 Task: Add mailaustralia7@gmail.com as Team Member of Scrum Project Project0000000007 in Jira. Add carxxstreet791@gmail.com as Team Member of Scrum Project Project0000000007 in Jira. Add prateek.ku2001@gmail.com as Team Member of Scrum Project Project0000000008 in Jira. Add nikrathi889@gmail.com as Team Member of Scrum Project Project0000000008 in Jira. Assign mailaustralia7@gmail.com as Project Lead of Scrum Project Project0000000007 in Jira
Action: Mouse moved to (447, 258)
Screenshot: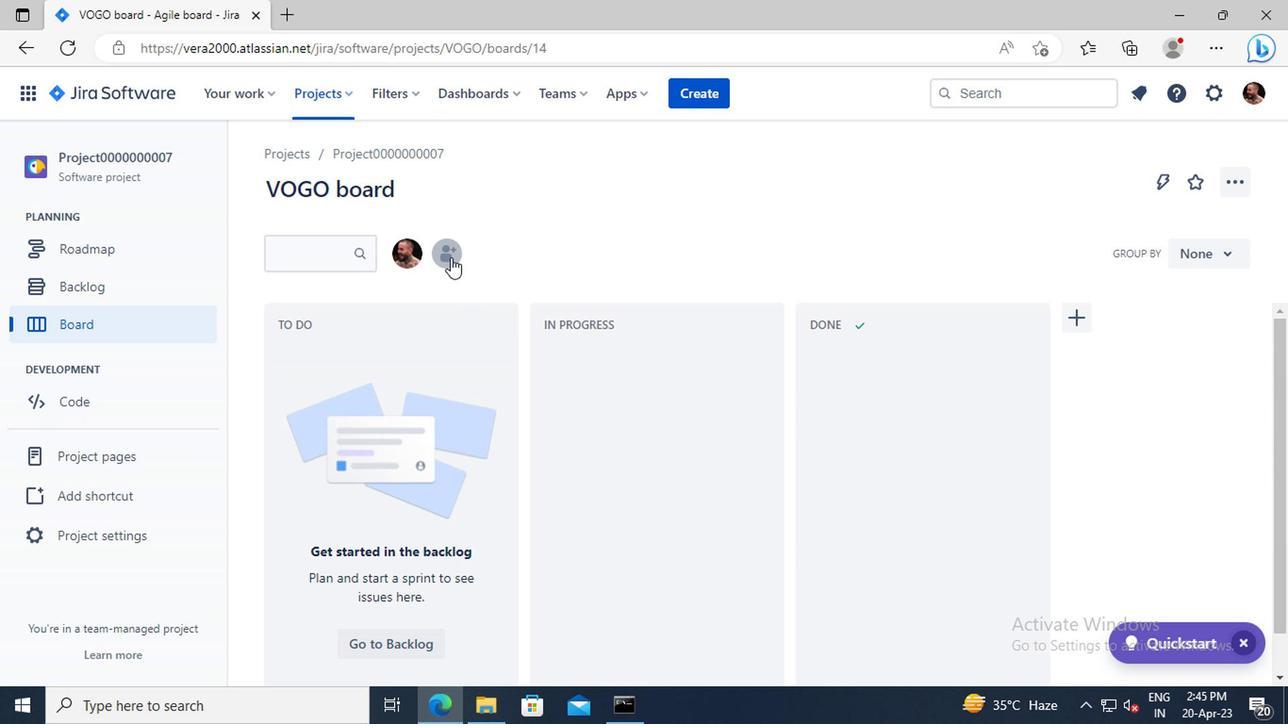 
Action: Mouse pressed left at (447, 258)
Screenshot: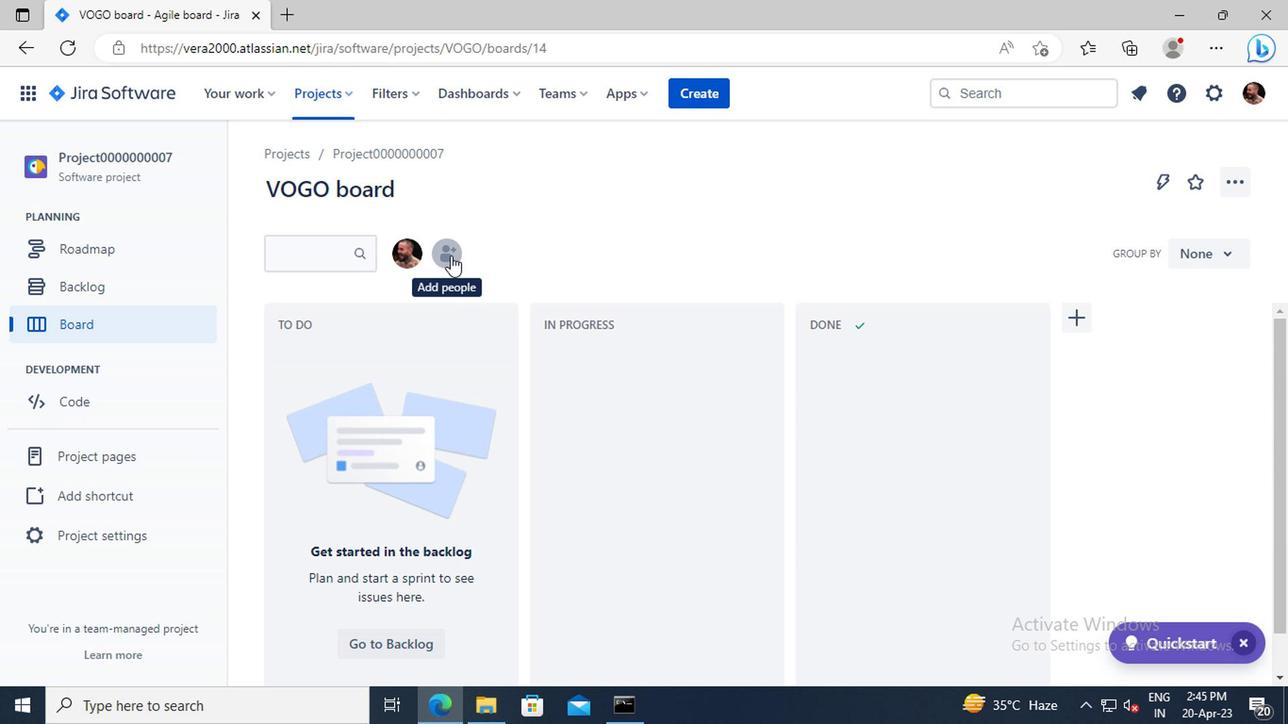 
Action: Mouse moved to (539, 216)
Screenshot: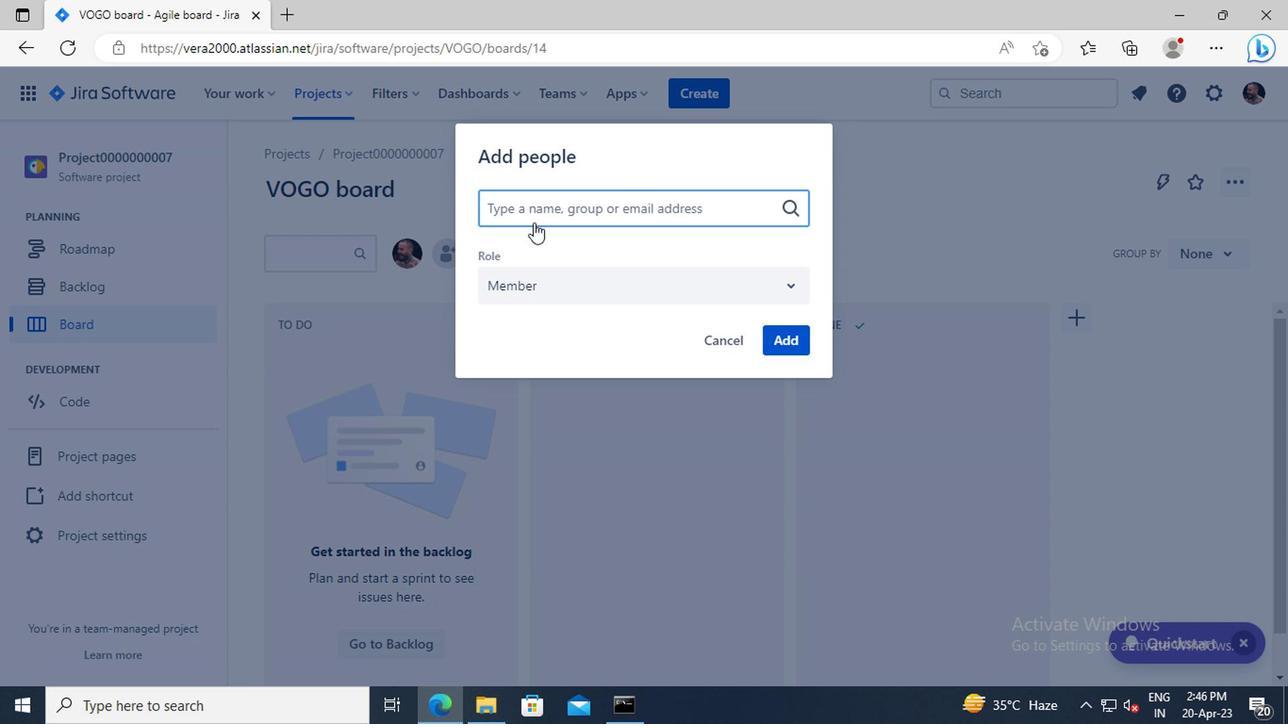 
Action: Mouse pressed left at (539, 216)
Screenshot: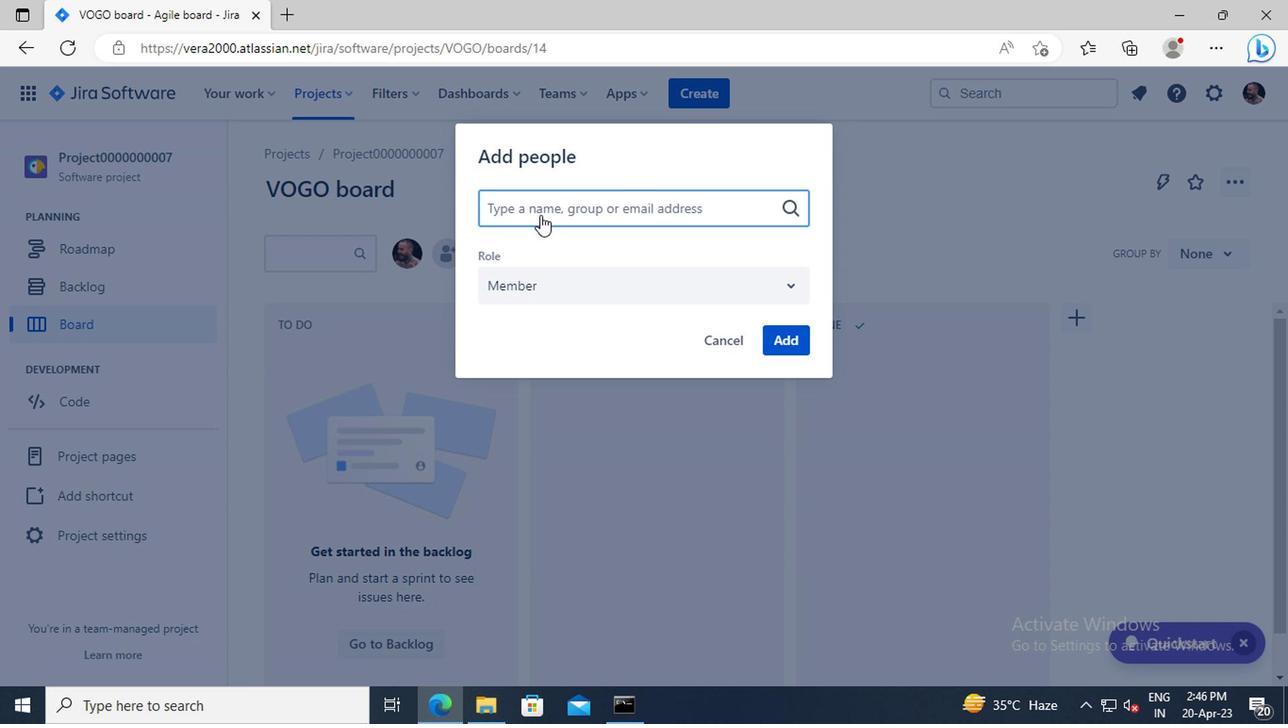 
Action: Key pressed m
Screenshot: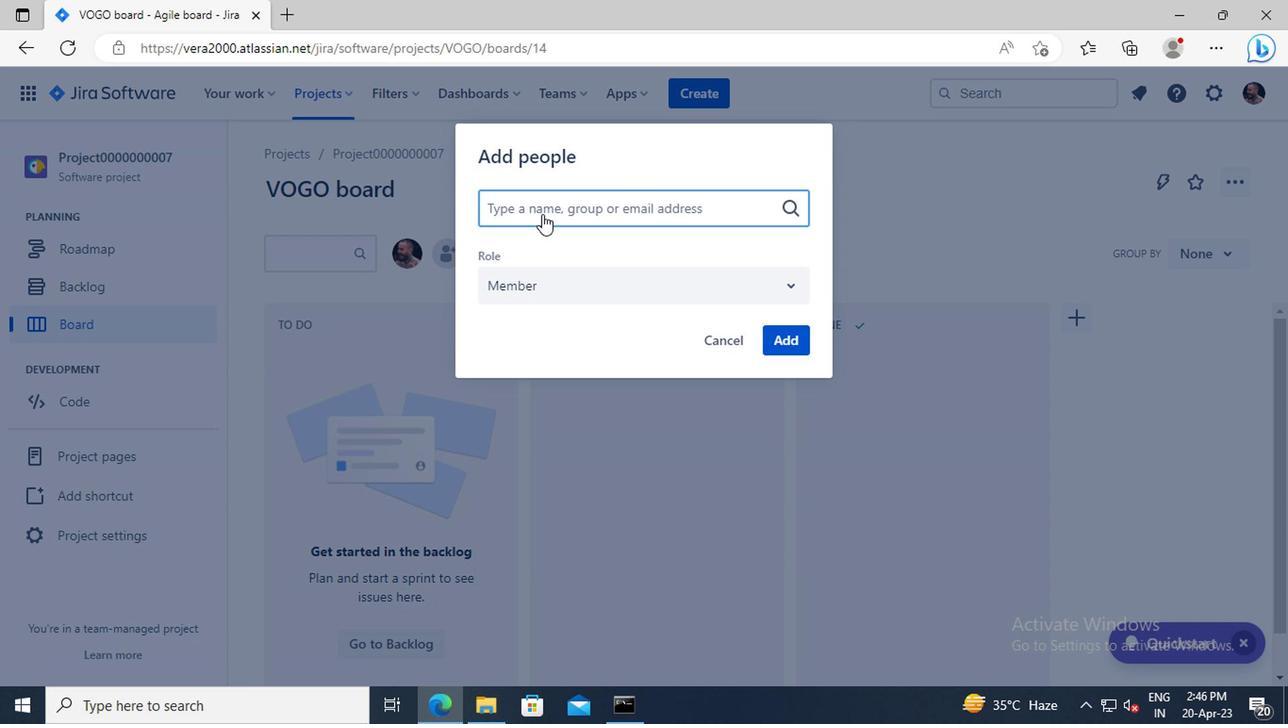 
Action: Mouse moved to (537, 215)
Screenshot: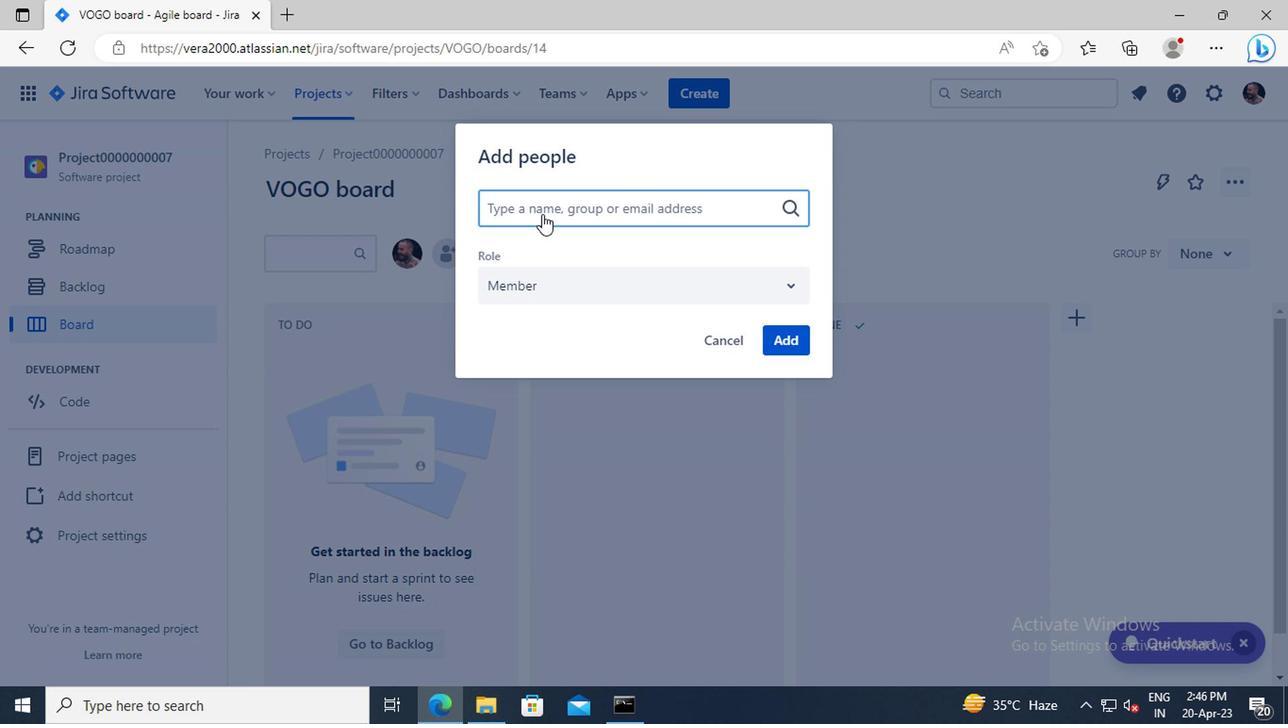 
Action: Key pressed ailaustralia7<Key.shift>@GMAIL.COM<Key.enter>CARXXSTREET791<Key.shift>@GMAIL.COM<Key.enter>
Screenshot: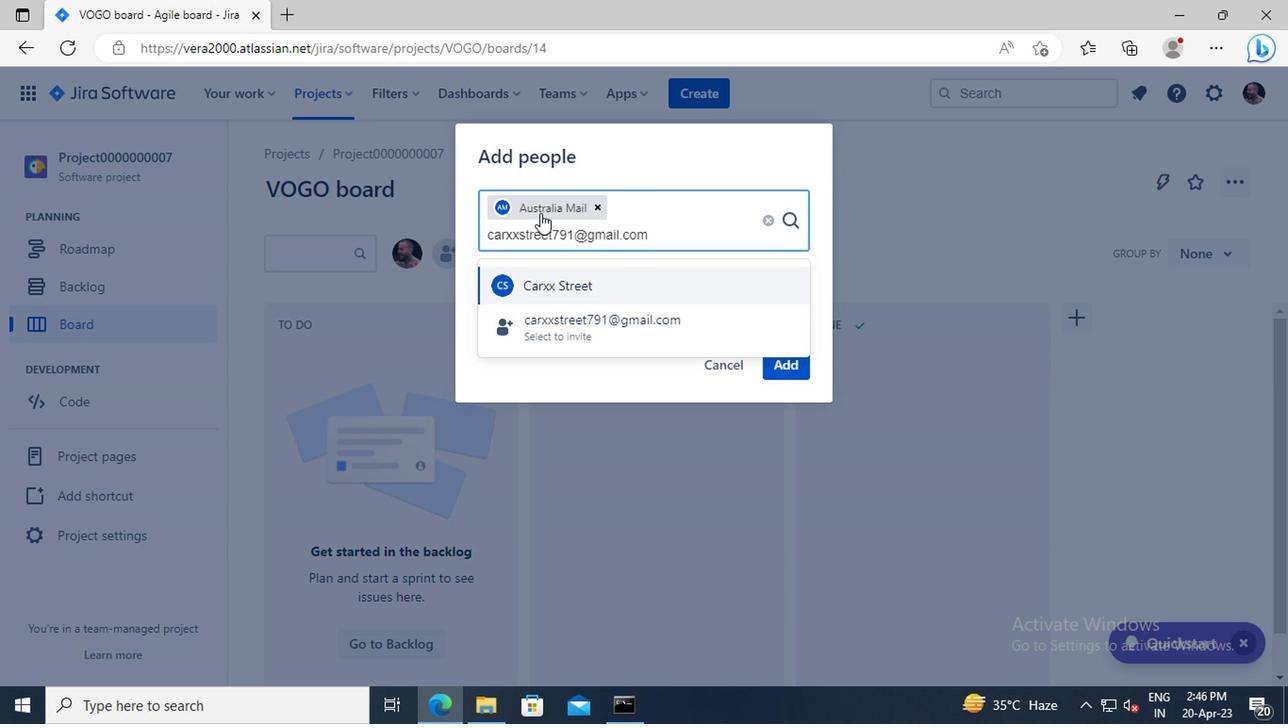
Action: Mouse moved to (791, 368)
Screenshot: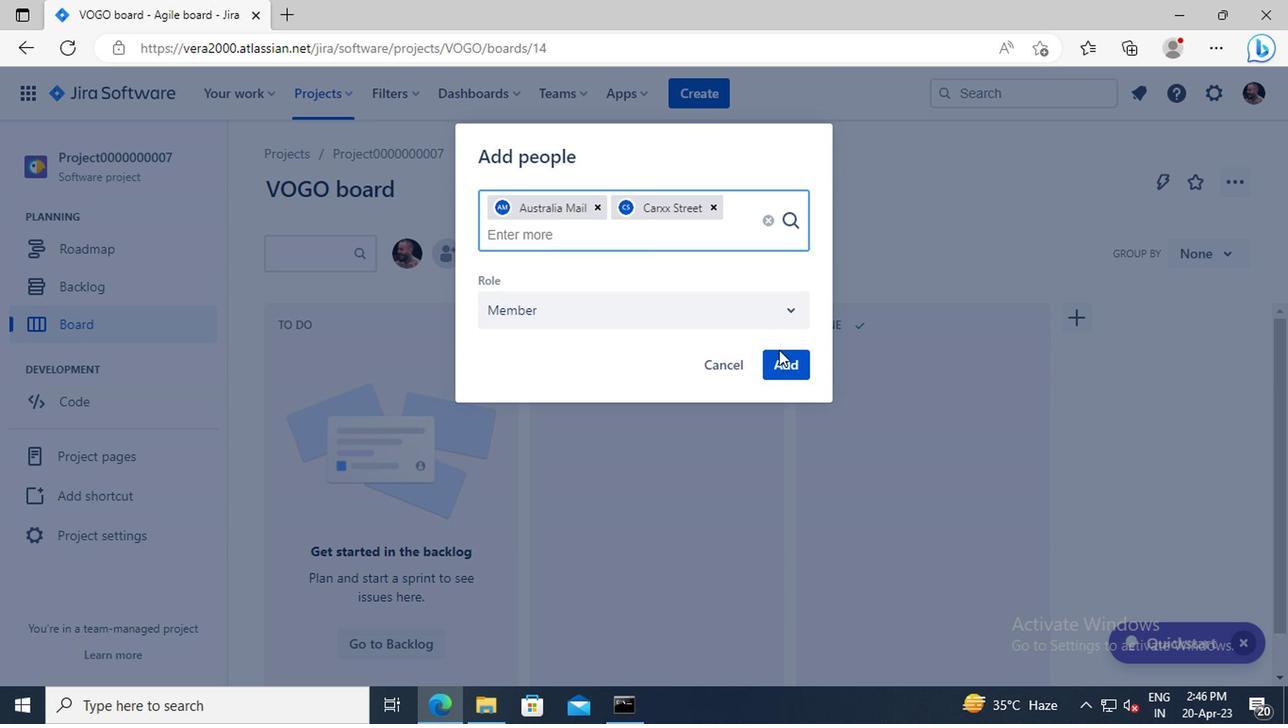 
Action: Mouse pressed left at (791, 368)
Screenshot: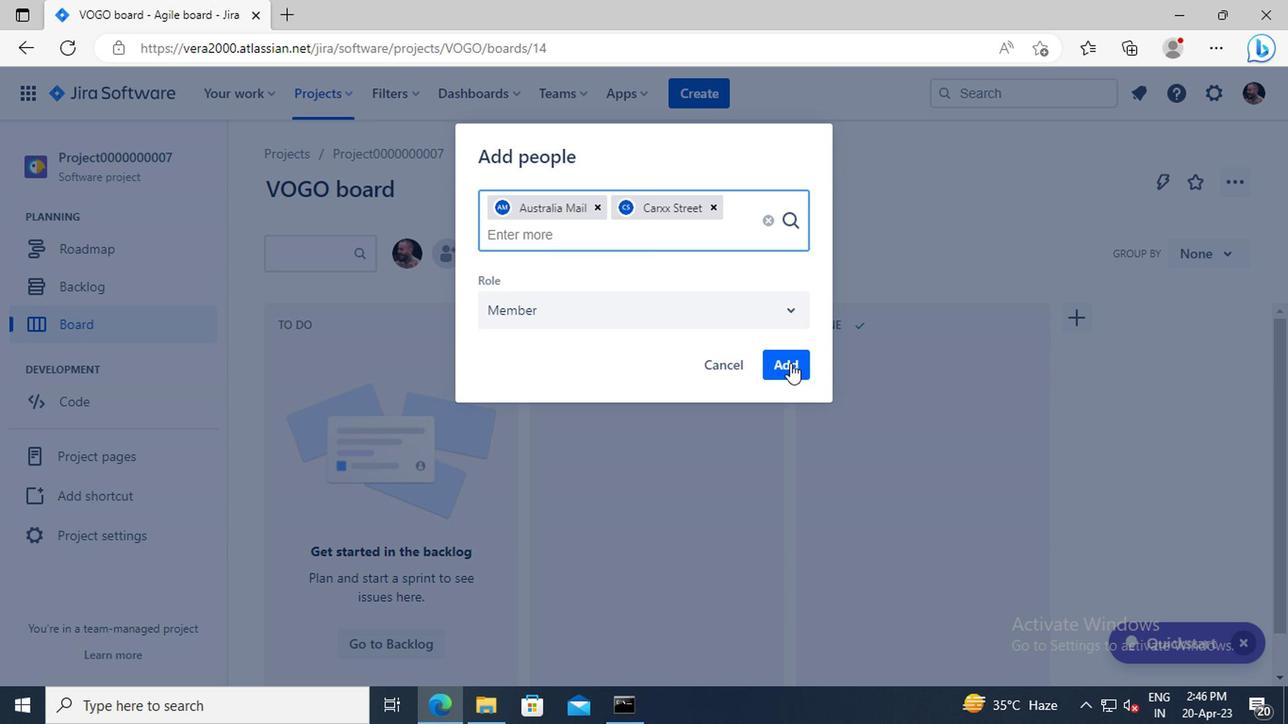 
Action: Mouse moved to (338, 101)
Screenshot: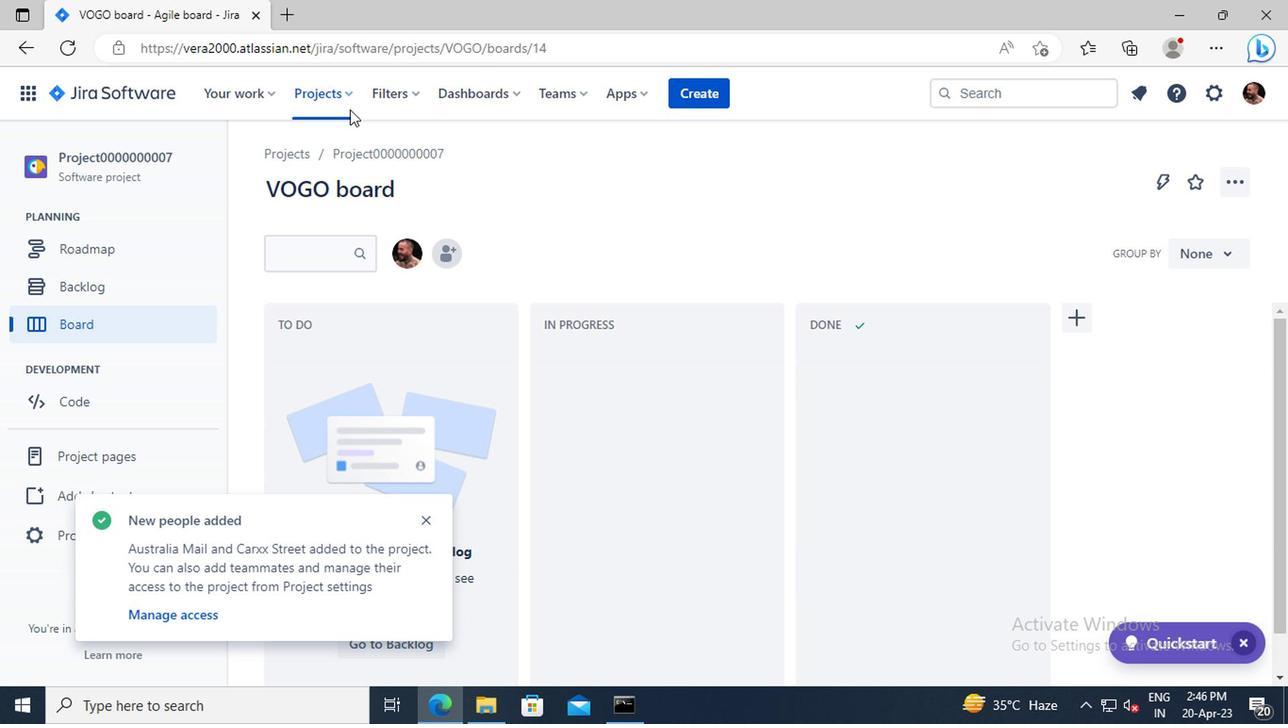 
Action: Mouse pressed left at (338, 101)
Screenshot: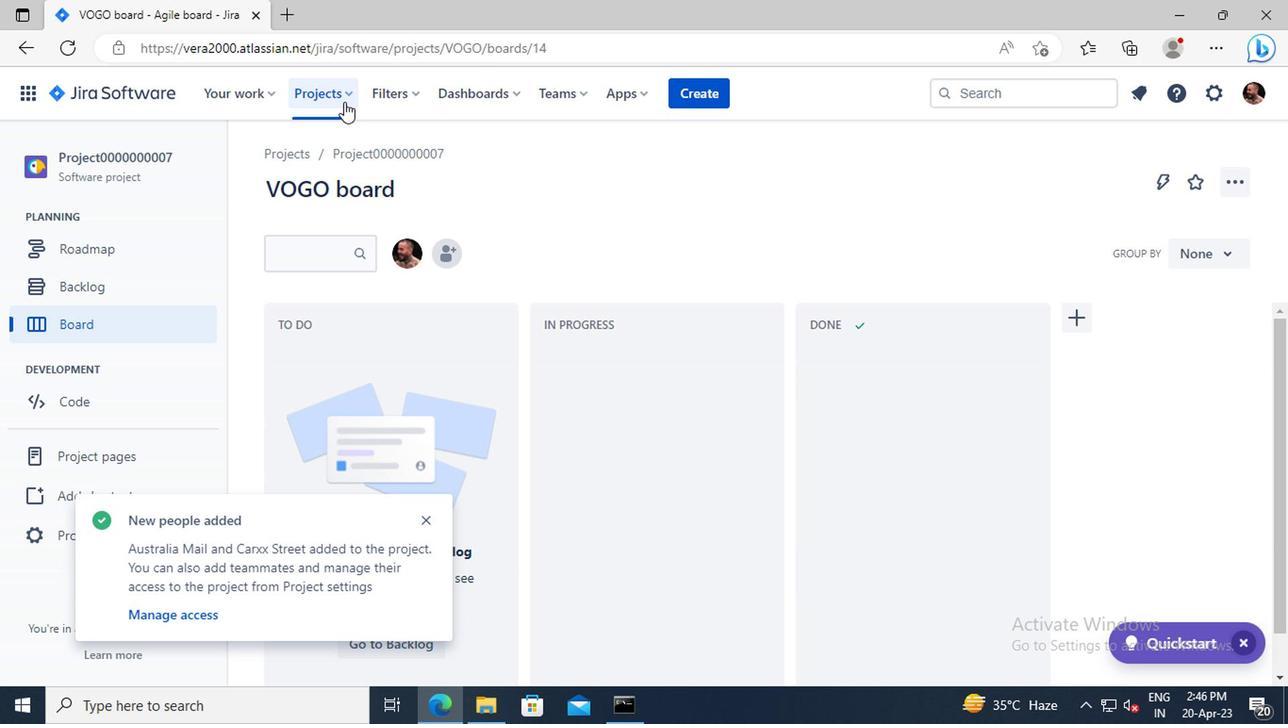 
Action: Mouse moved to (399, 229)
Screenshot: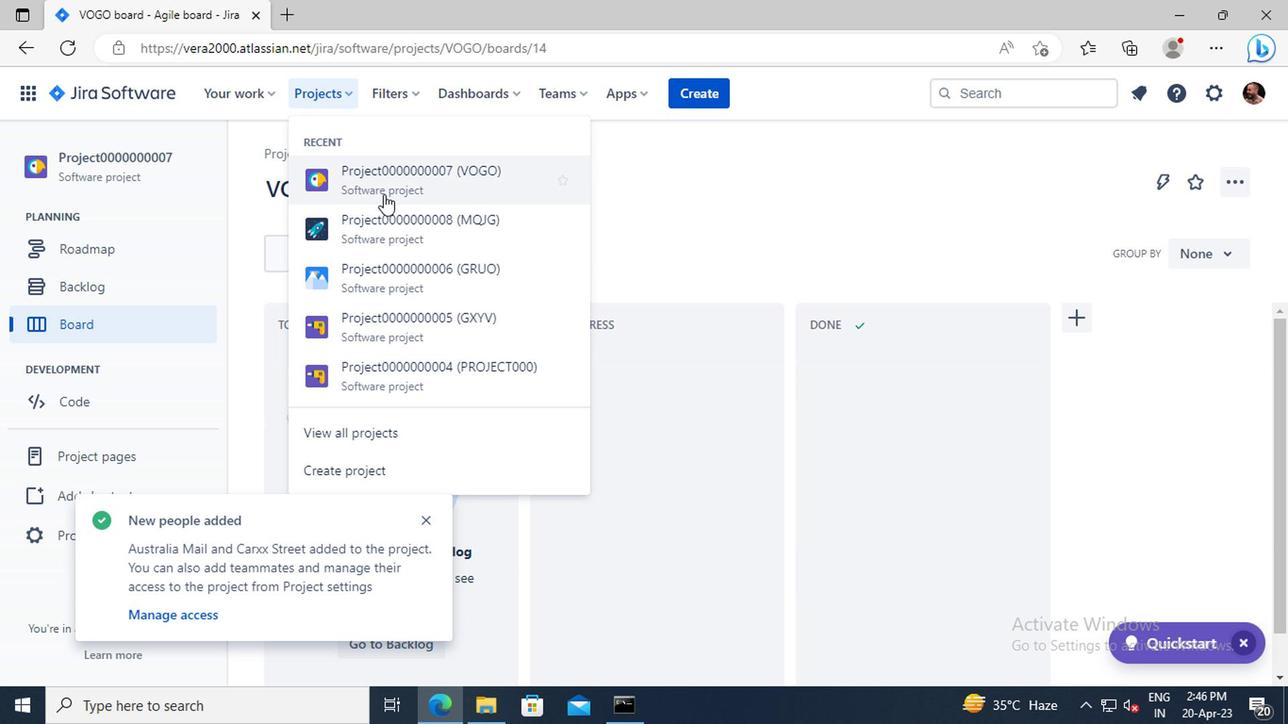 
Action: Mouse pressed left at (399, 229)
Screenshot: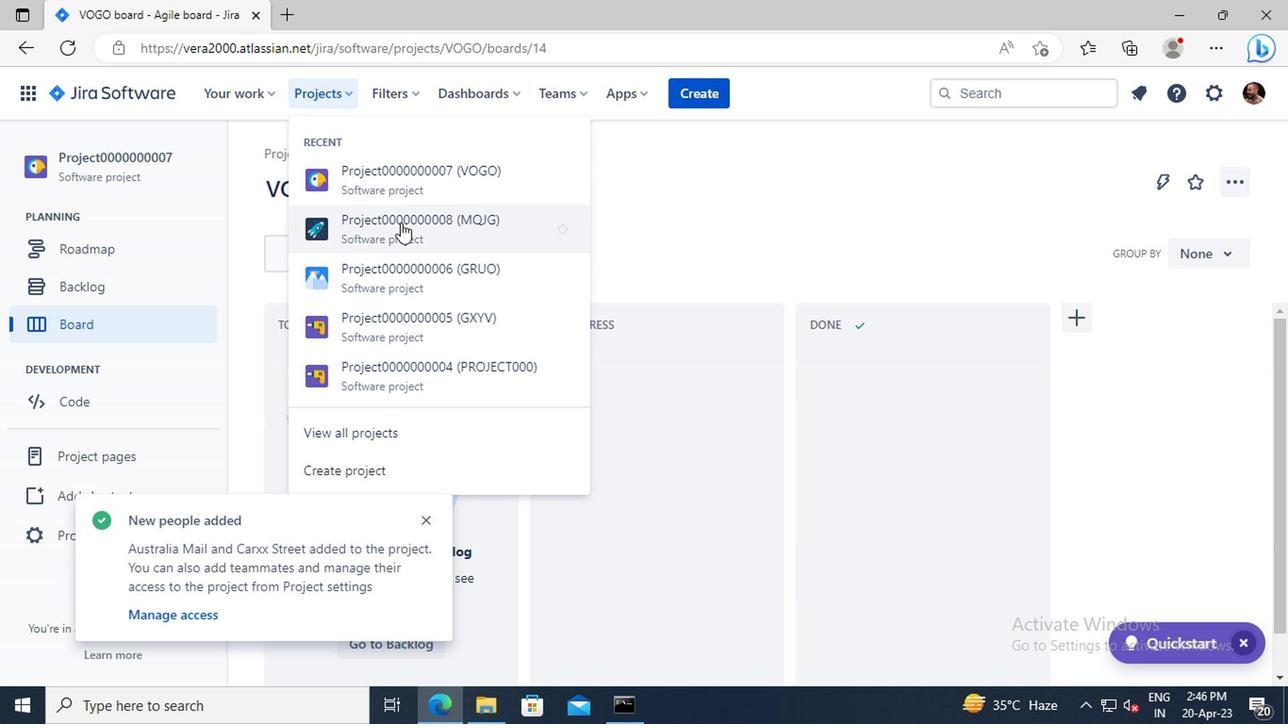 
Action: Mouse moved to (445, 256)
Screenshot: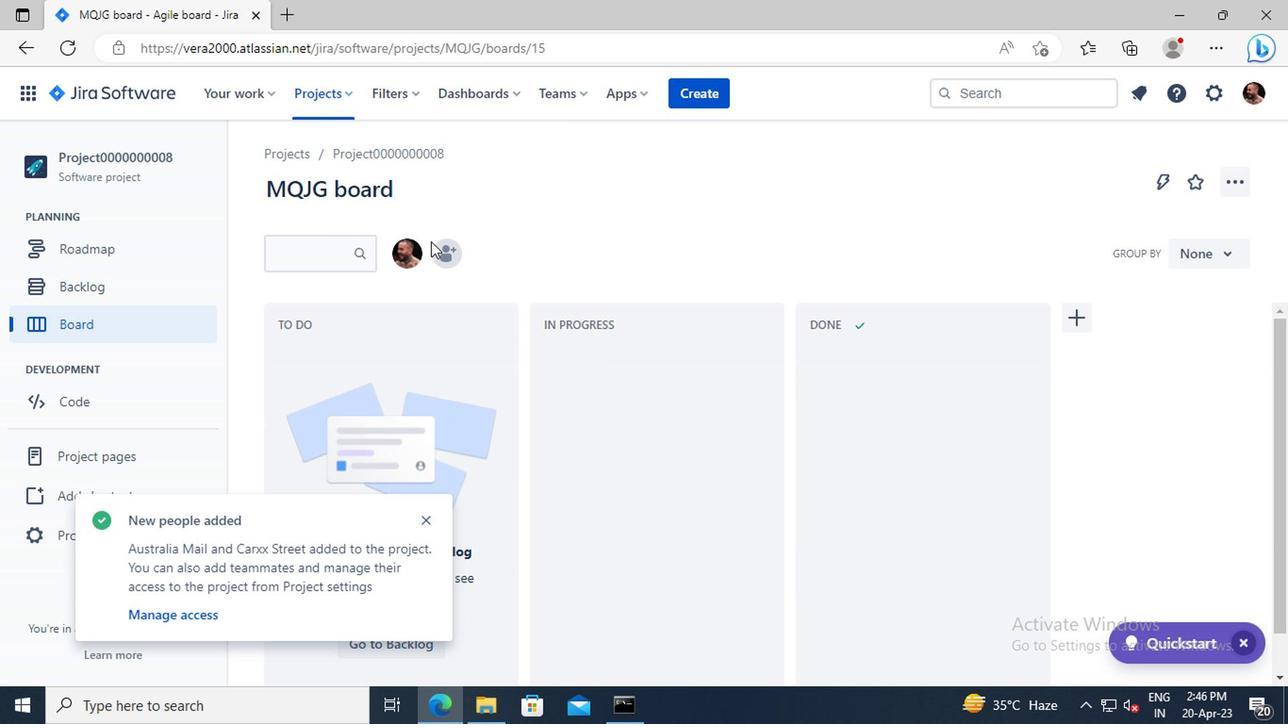
Action: Mouse pressed left at (445, 256)
Screenshot: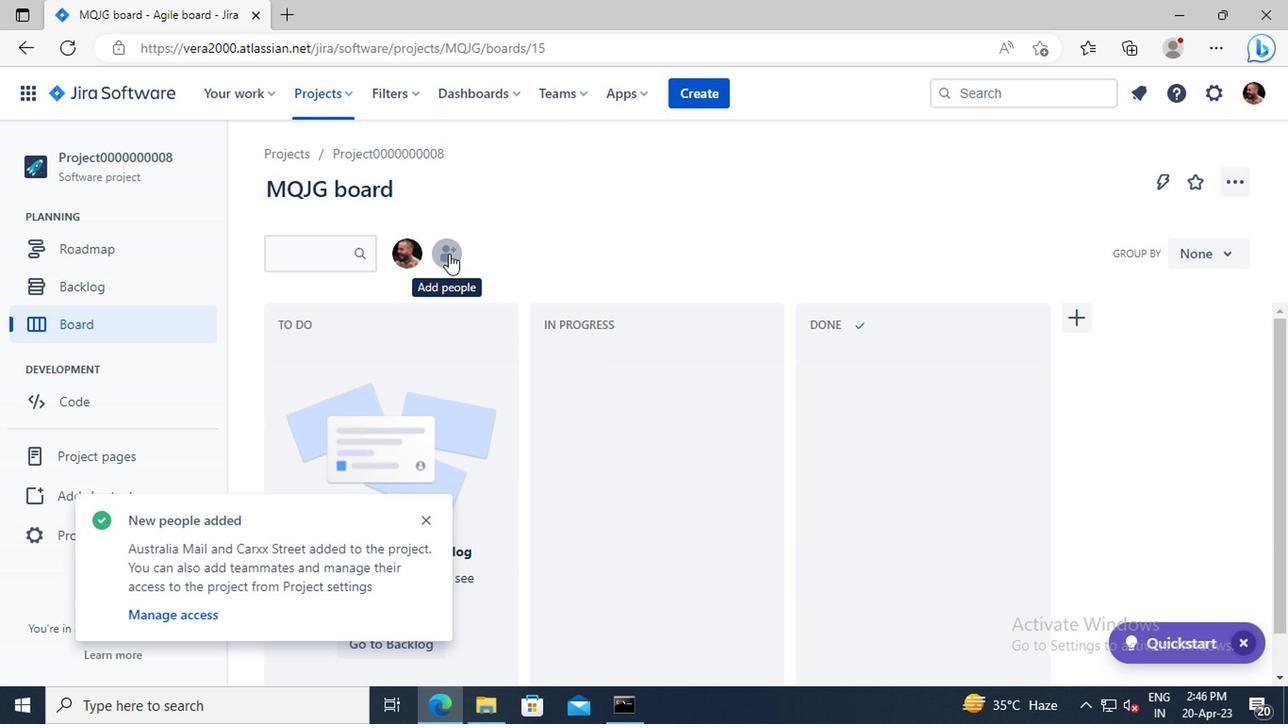
Action: Mouse moved to (509, 213)
Screenshot: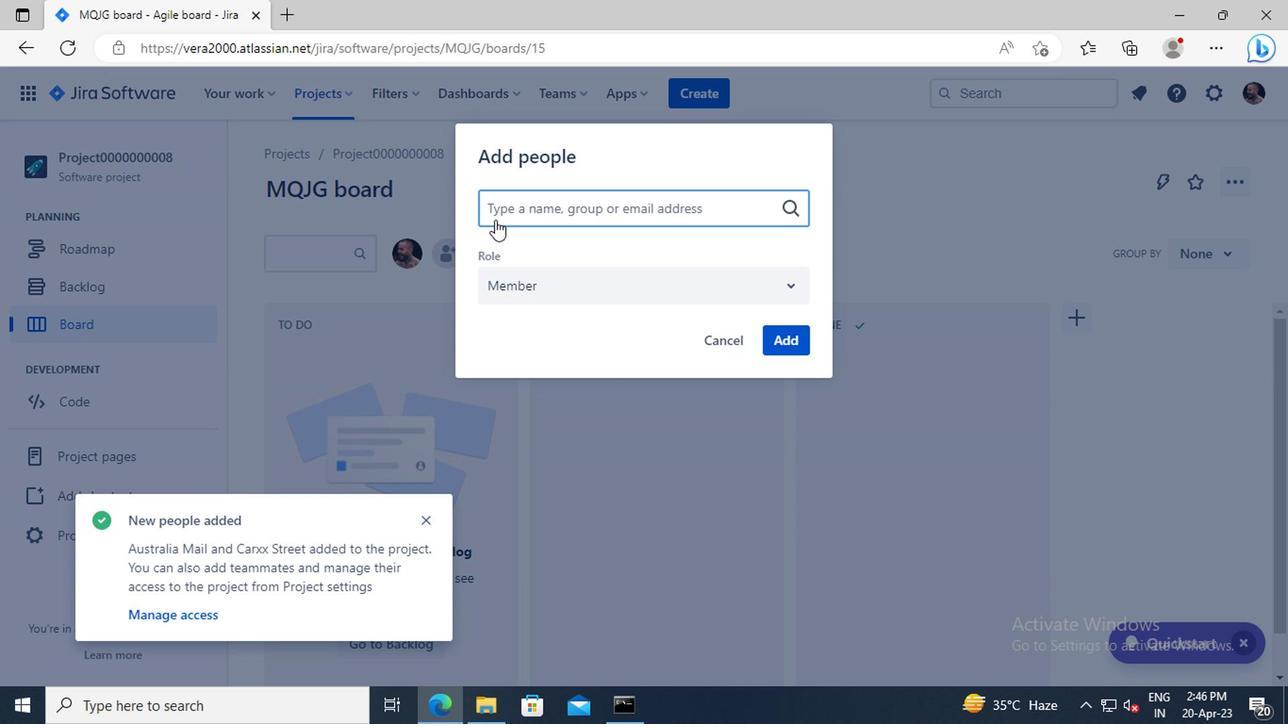 
Action: Mouse pressed left at (509, 213)
Screenshot: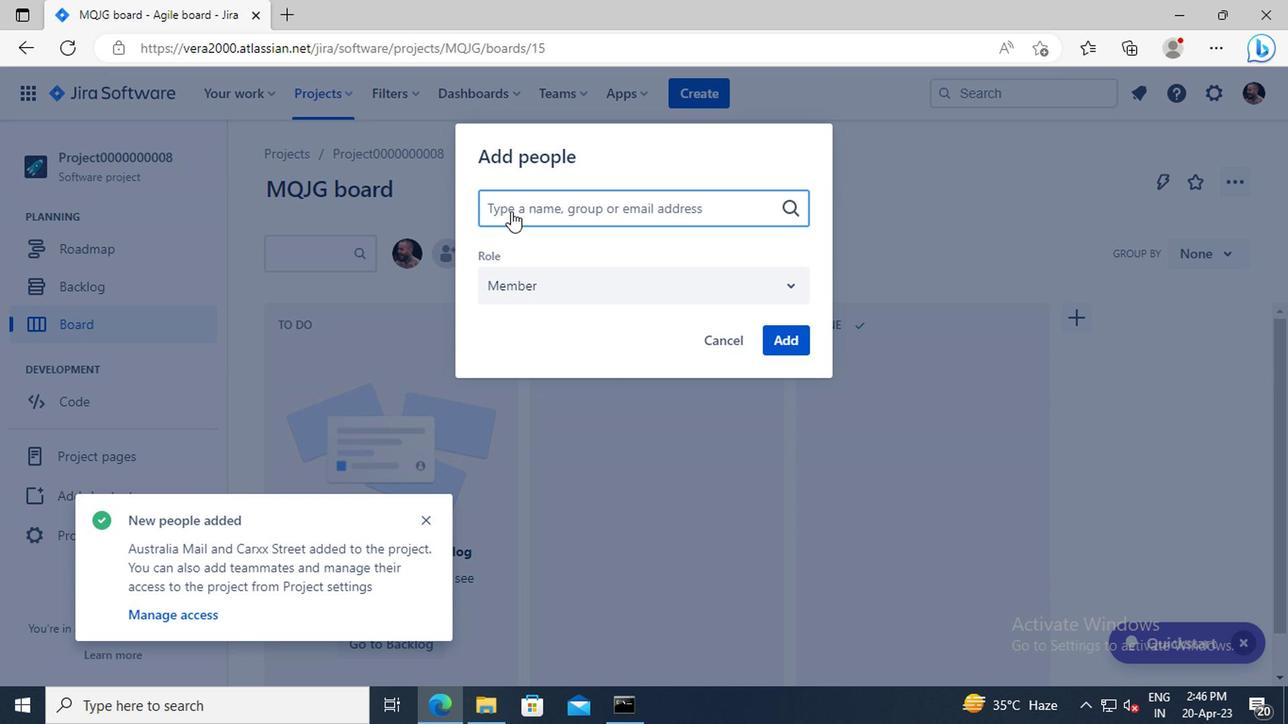 
Action: Mouse moved to (499, 219)
Screenshot: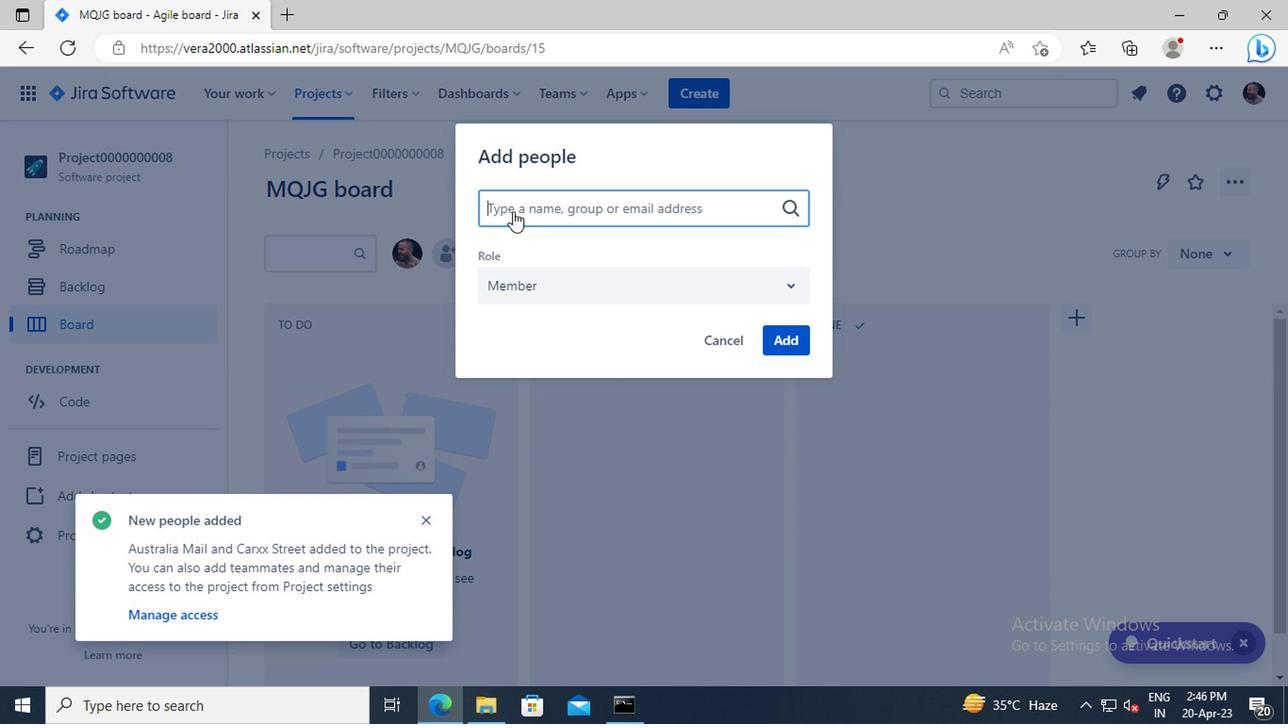 
Action: Key pressed PRATEEK.KU2001<Key.shift>@GMAIL.COM<Key.enter>NIKRATHI889<Key.shift>@GMAIL.COM<Key.enter>
Screenshot: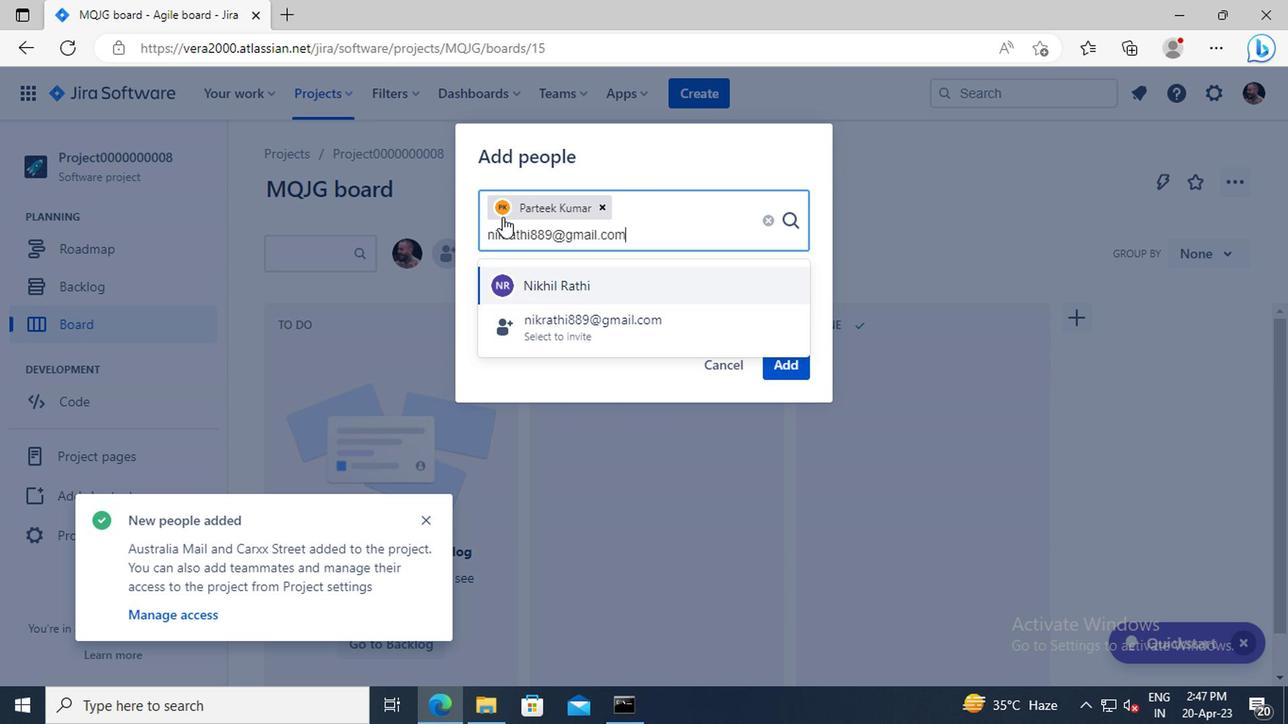 
Action: Mouse moved to (791, 365)
Screenshot: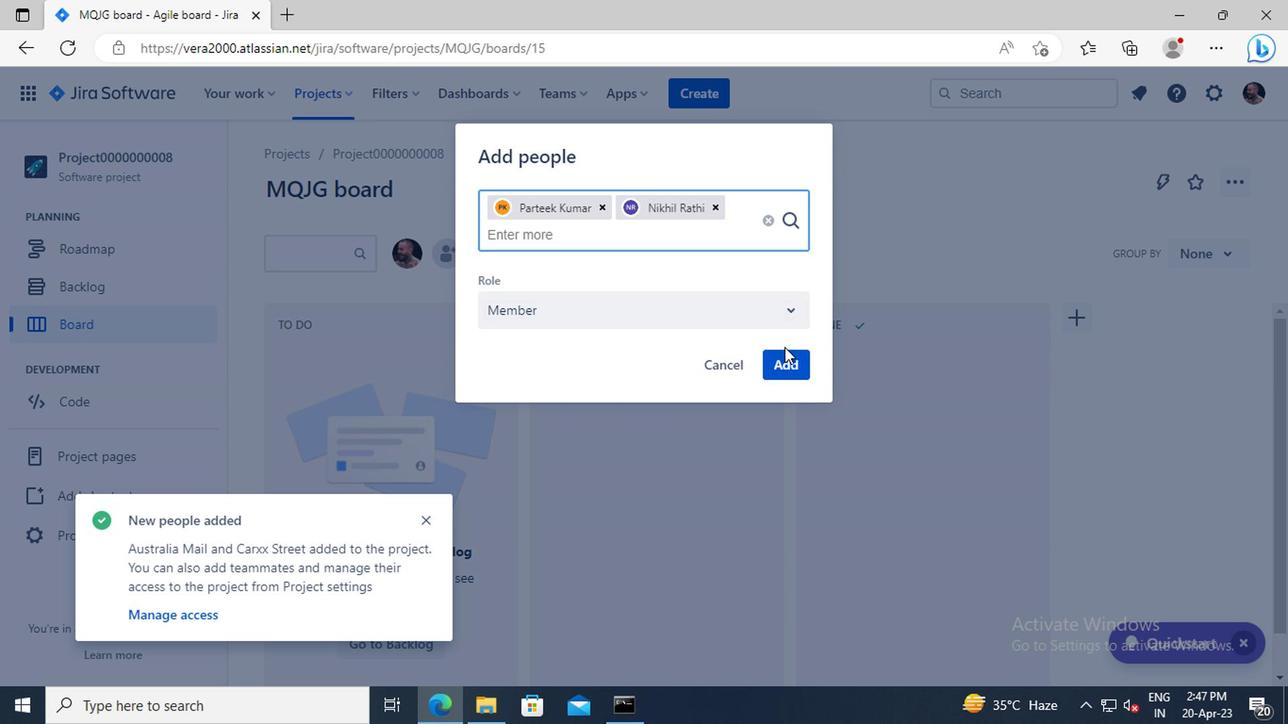 
Action: Mouse pressed left at (791, 365)
Screenshot: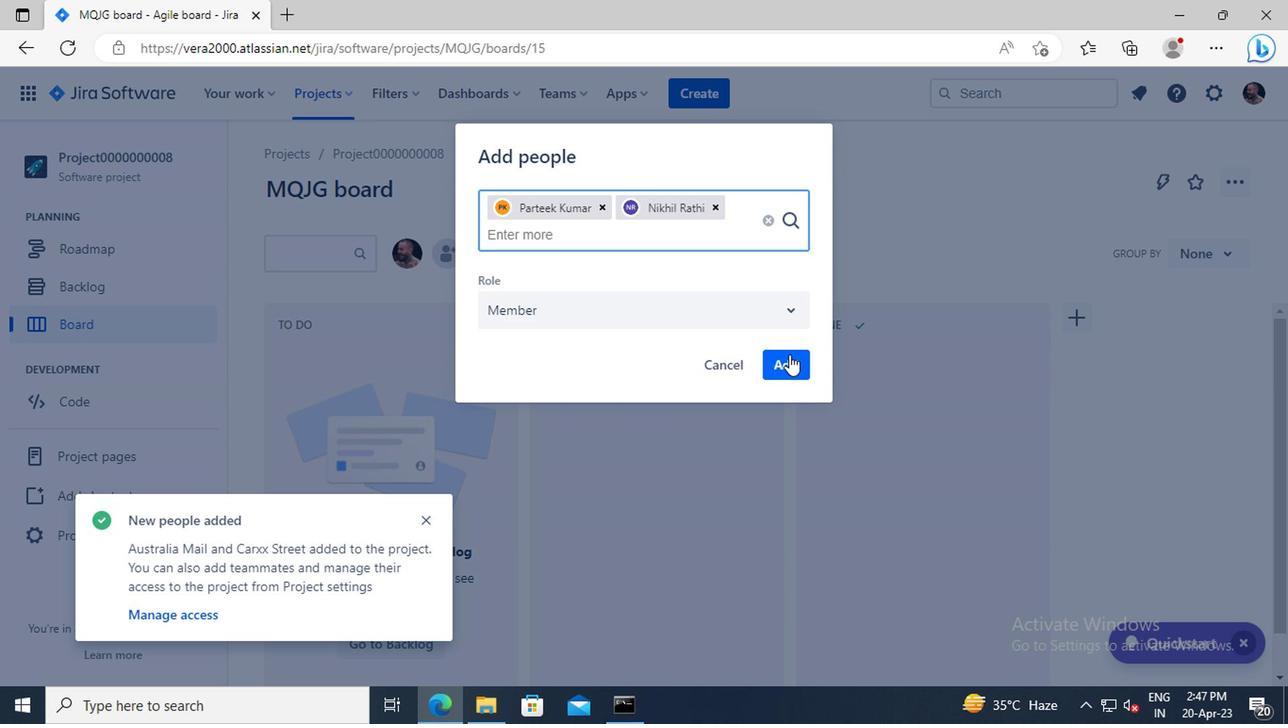 
Action: Mouse moved to (333, 95)
Screenshot: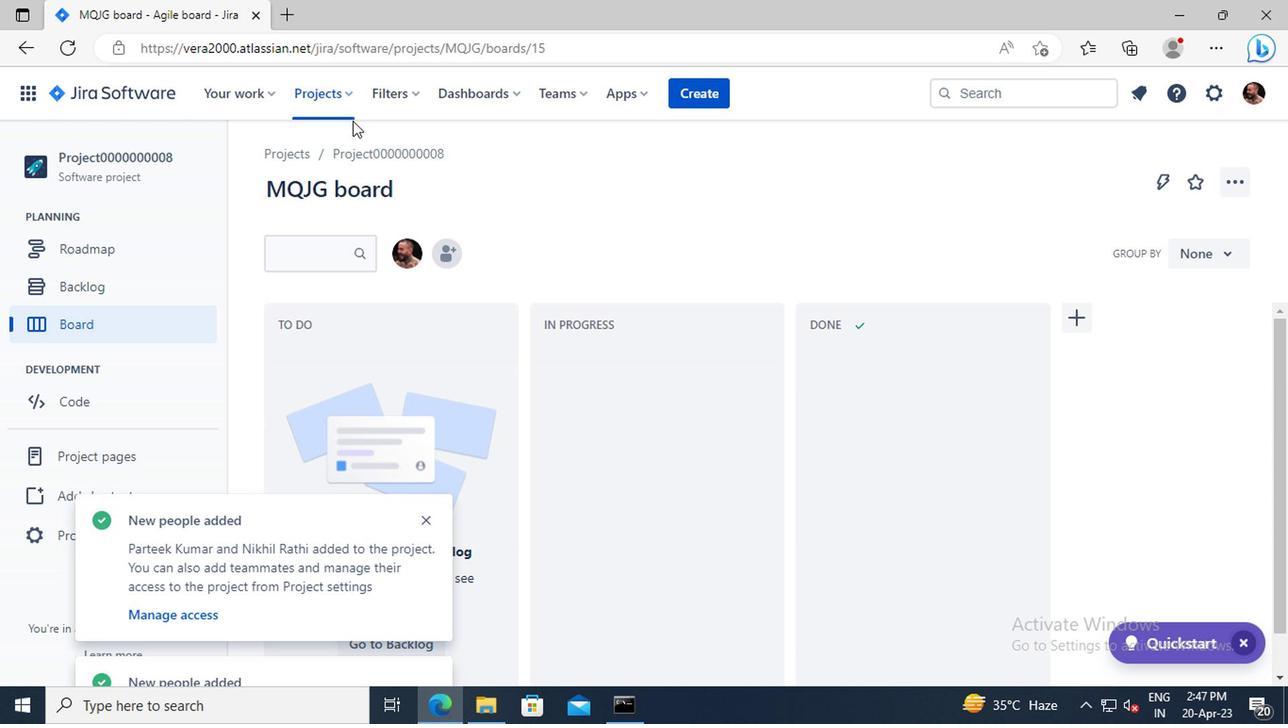 
Action: Mouse pressed left at (333, 95)
Screenshot: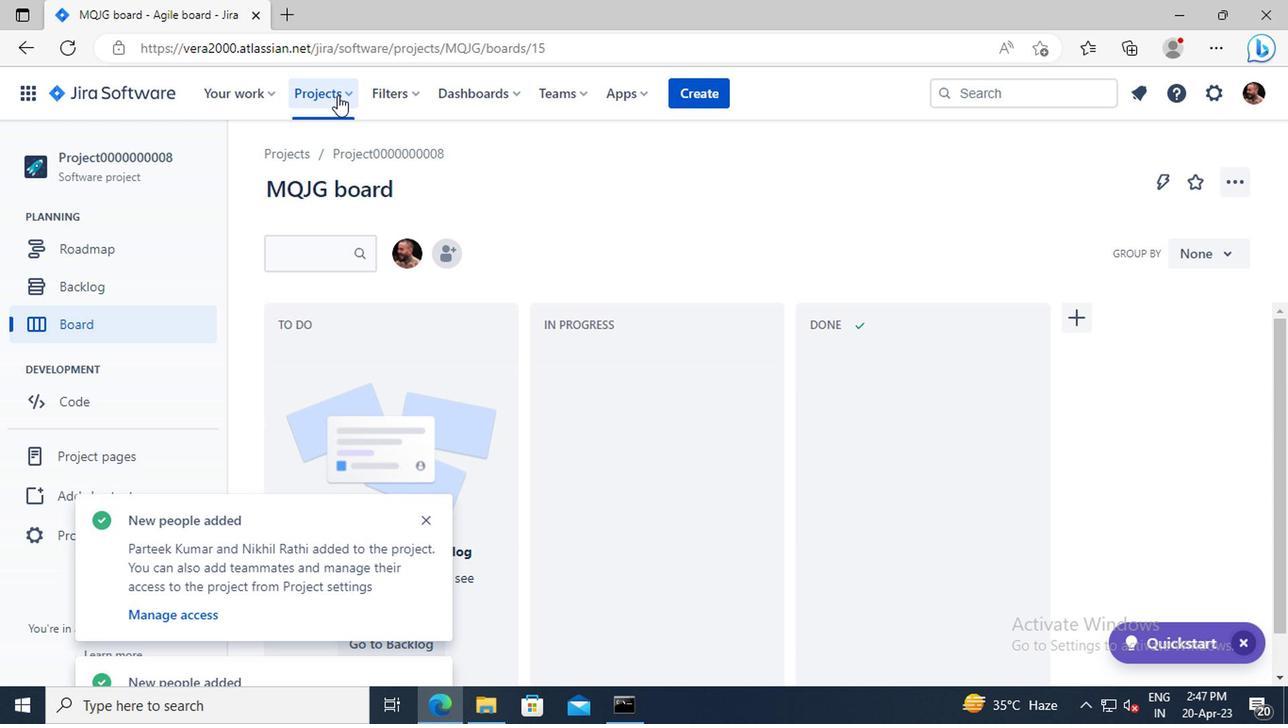 
Action: Mouse moved to (390, 218)
Screenshot: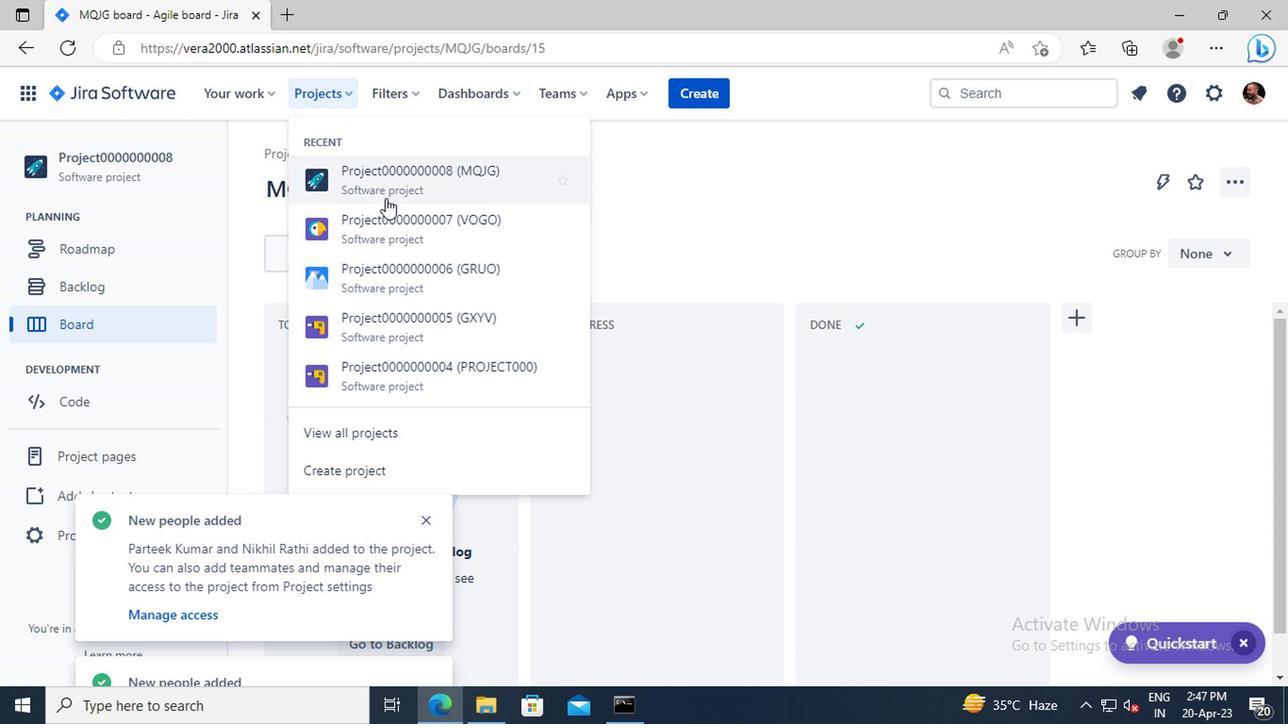 
Action: Mouse pressed left at (390, 218)
Screenshot: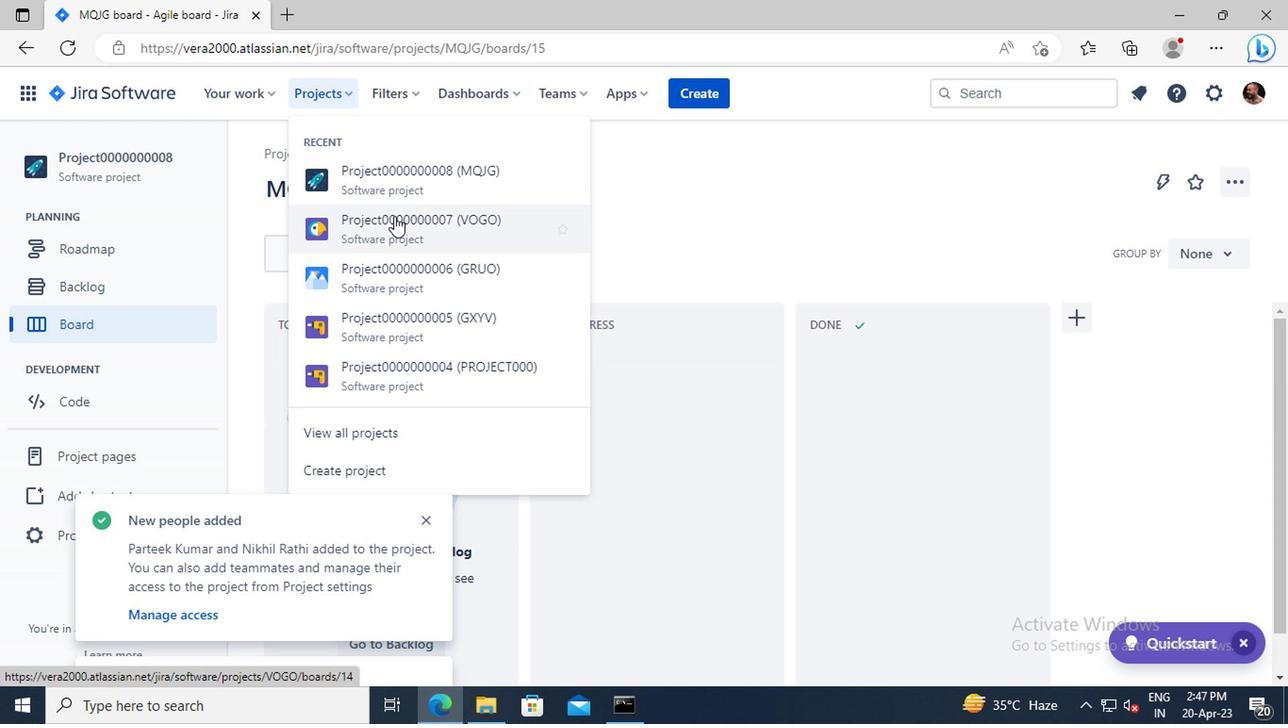 
Action: Mouse moved to (61, 532)
Screenshot: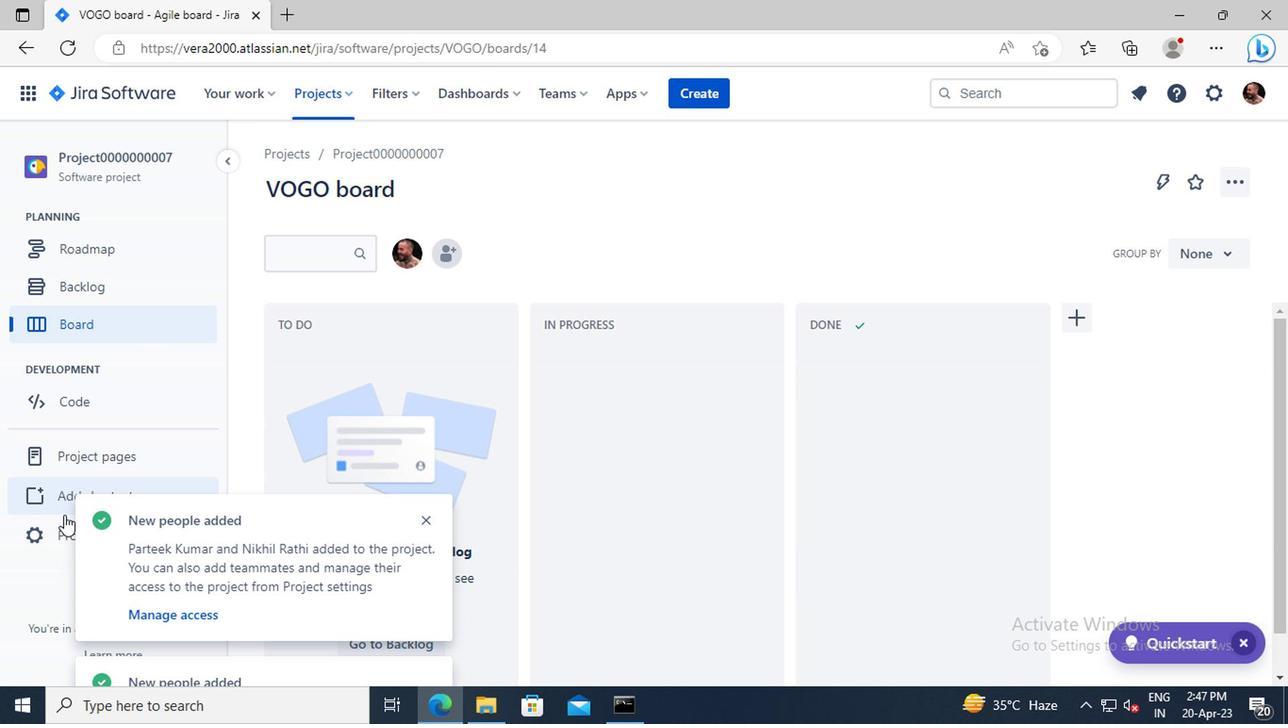 
Action: Mouse pressed left at (61, 532)
Screenshot: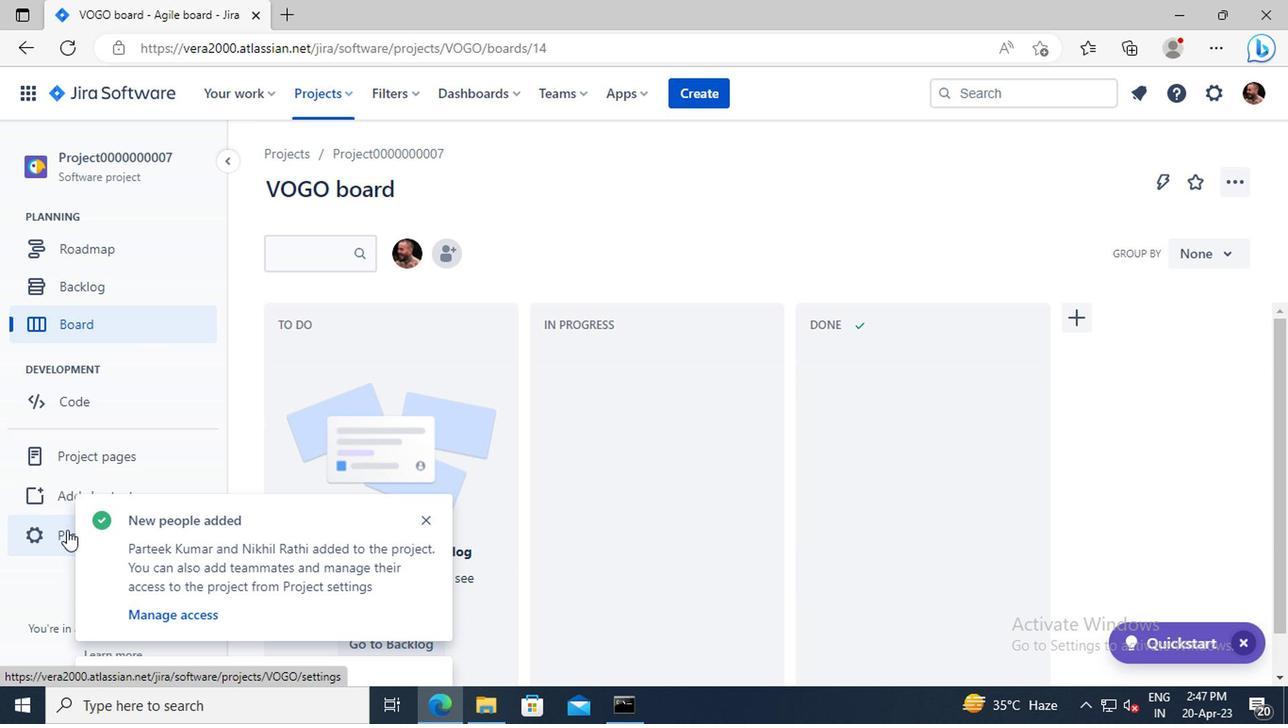 
Action: Mouse moved to (665, 363)
Screenshot: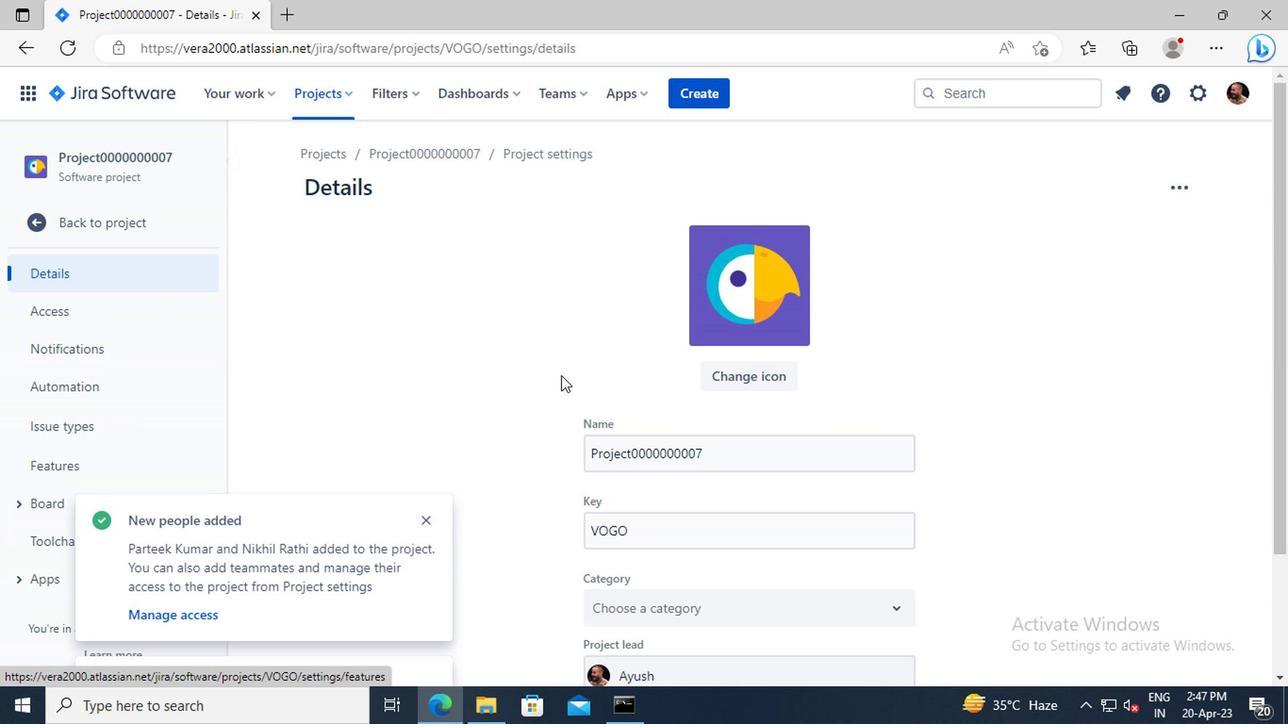 
Action: Mouse scrolled (665, 363) with delta (0, 0)
Screenshot: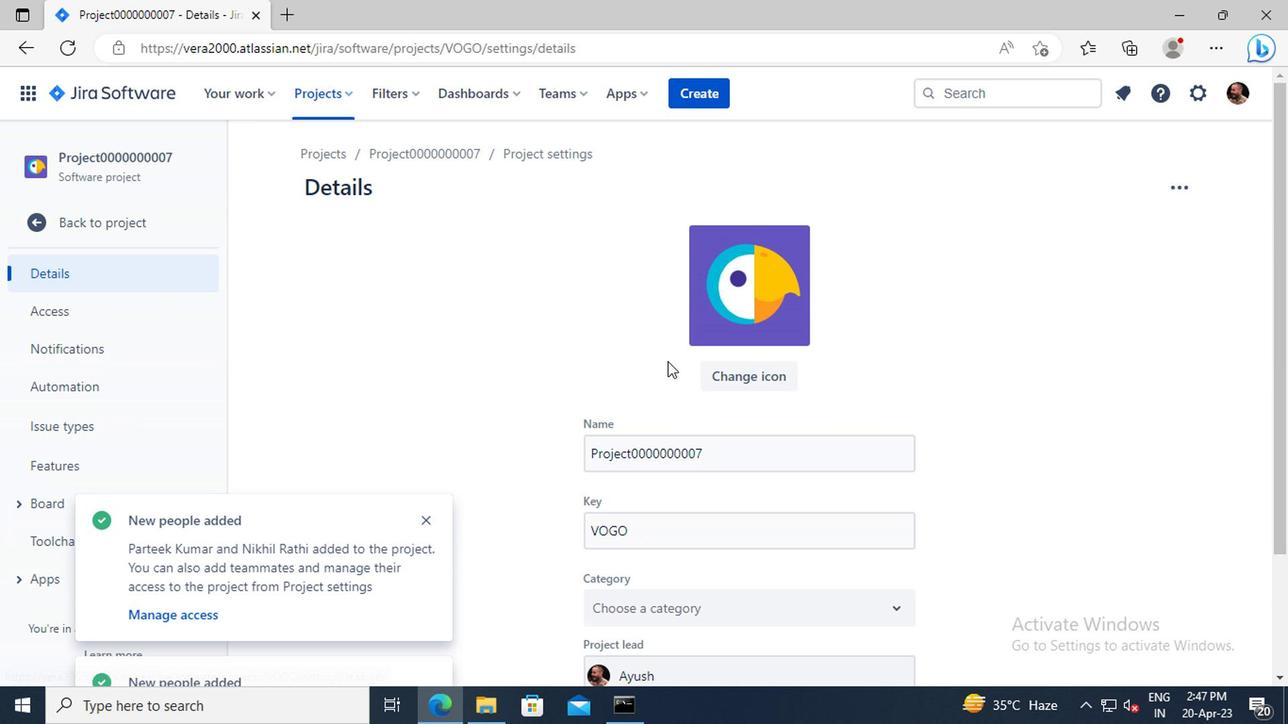 
Action: Mouse scrolled (665, 363) with delta (0, 0)
Screenshot: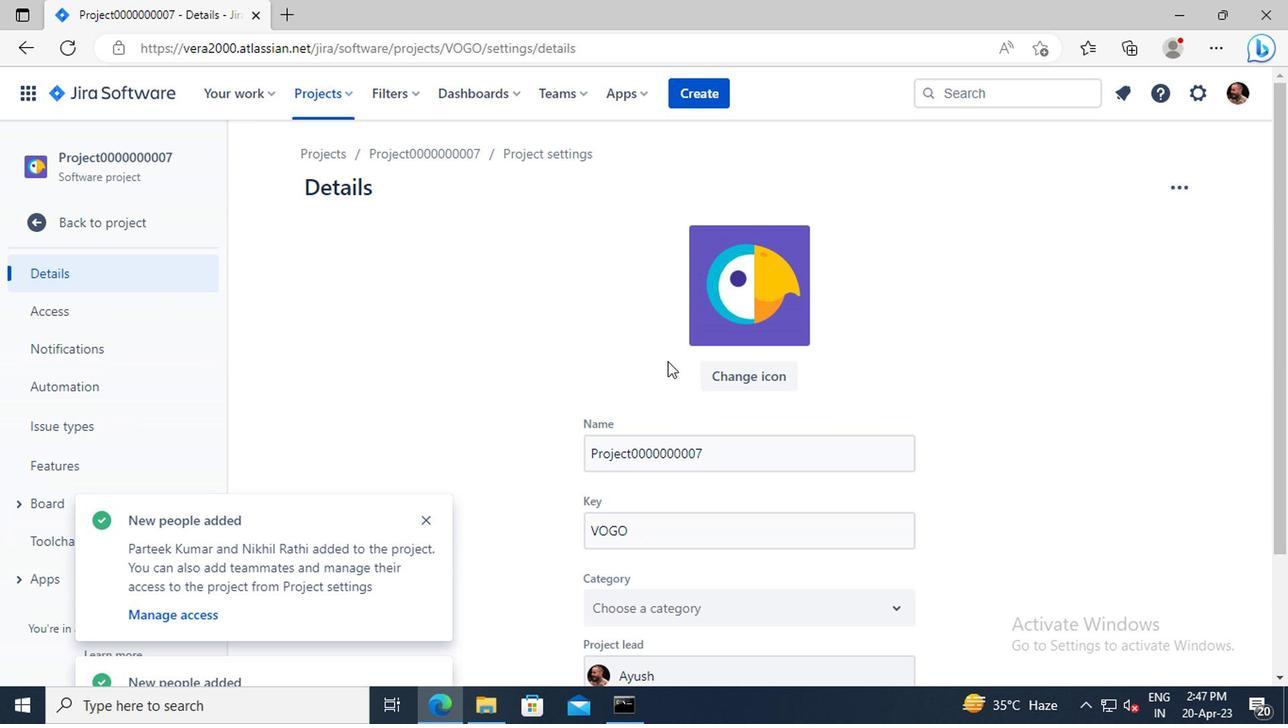 
Action: Mouse moved to (686, 527)
Screenshot: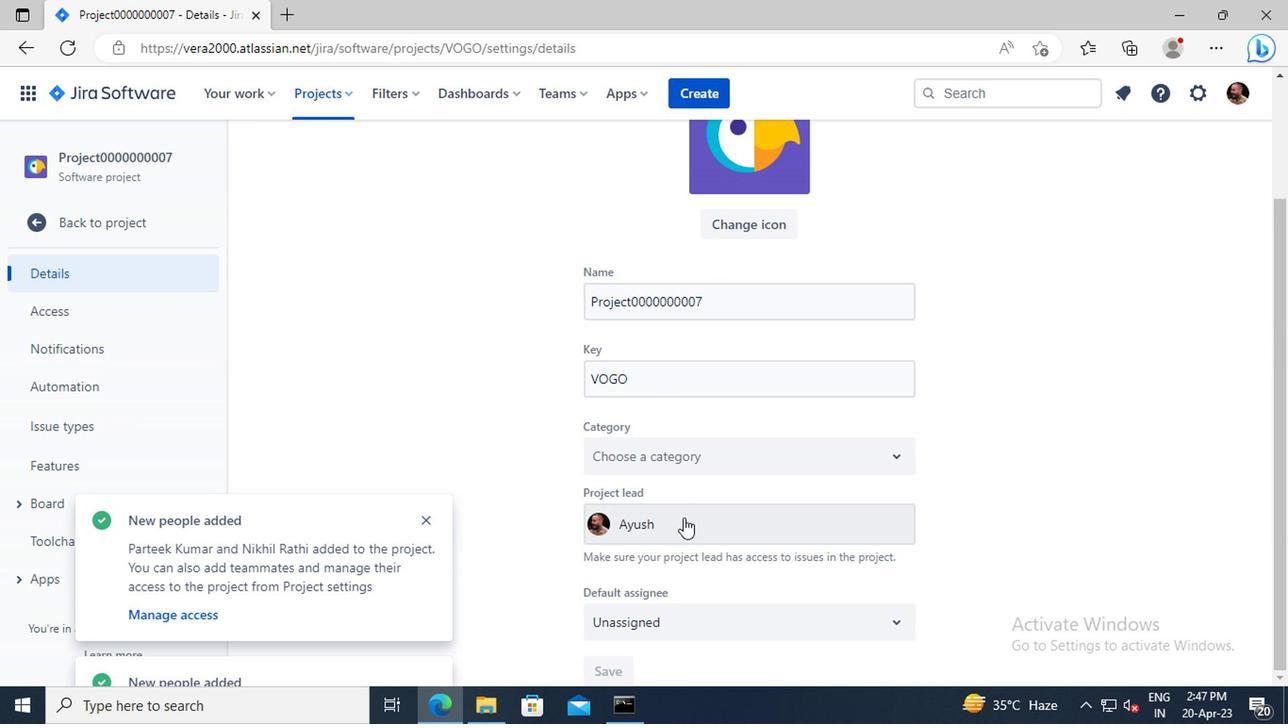 
Action: Mouse pressed left at (686, 527)
Screenshot: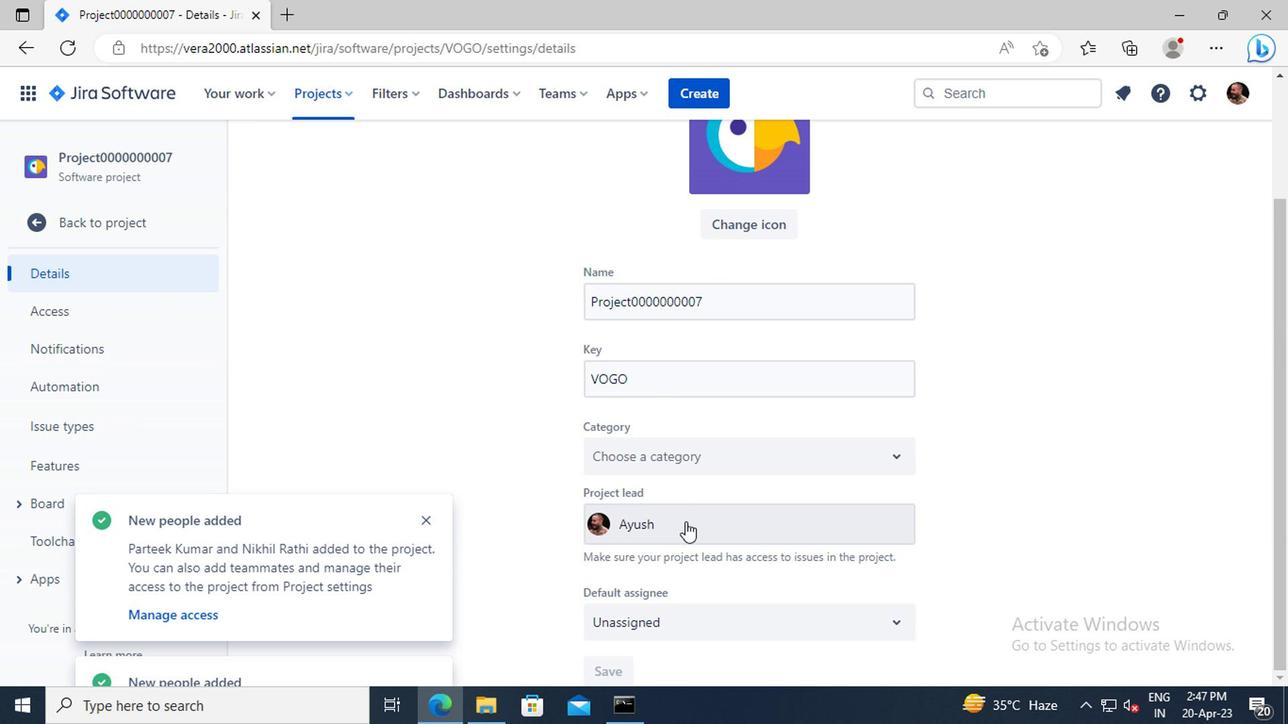 
Action: Key pressed AUSTRALIA
Screenshot: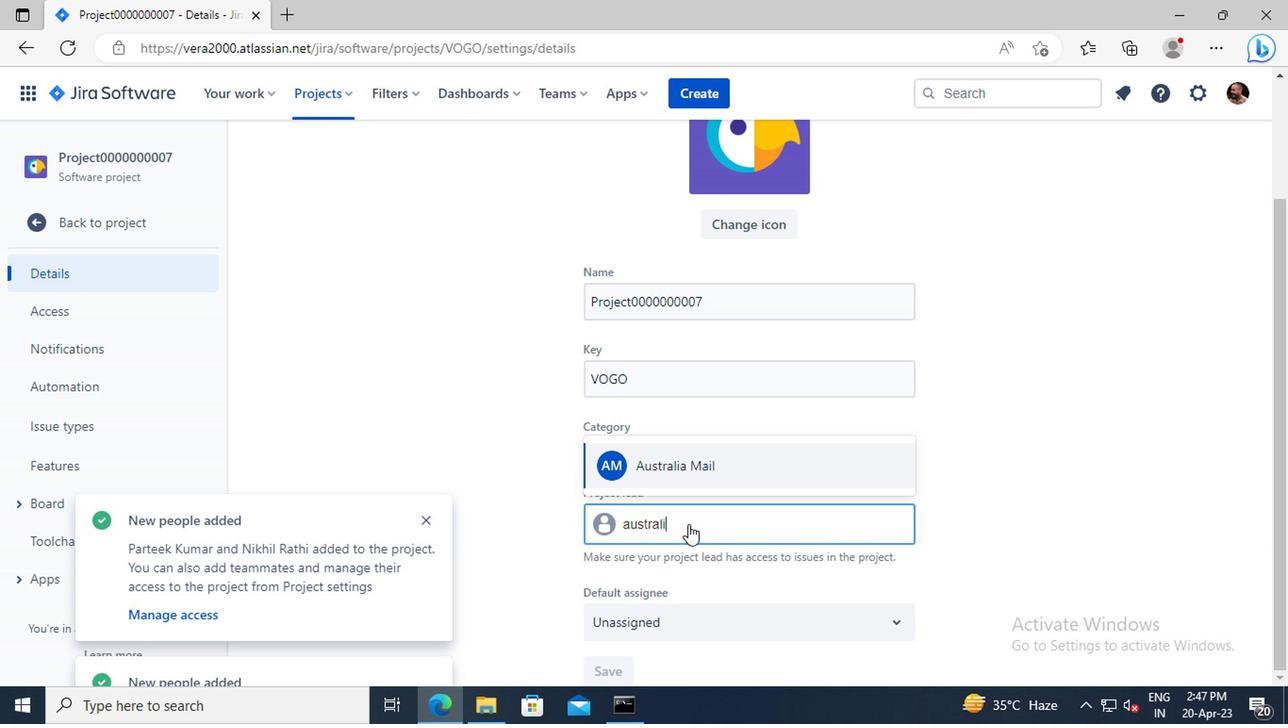 
Action: Mouse moved to (676, 469)
Screenshot: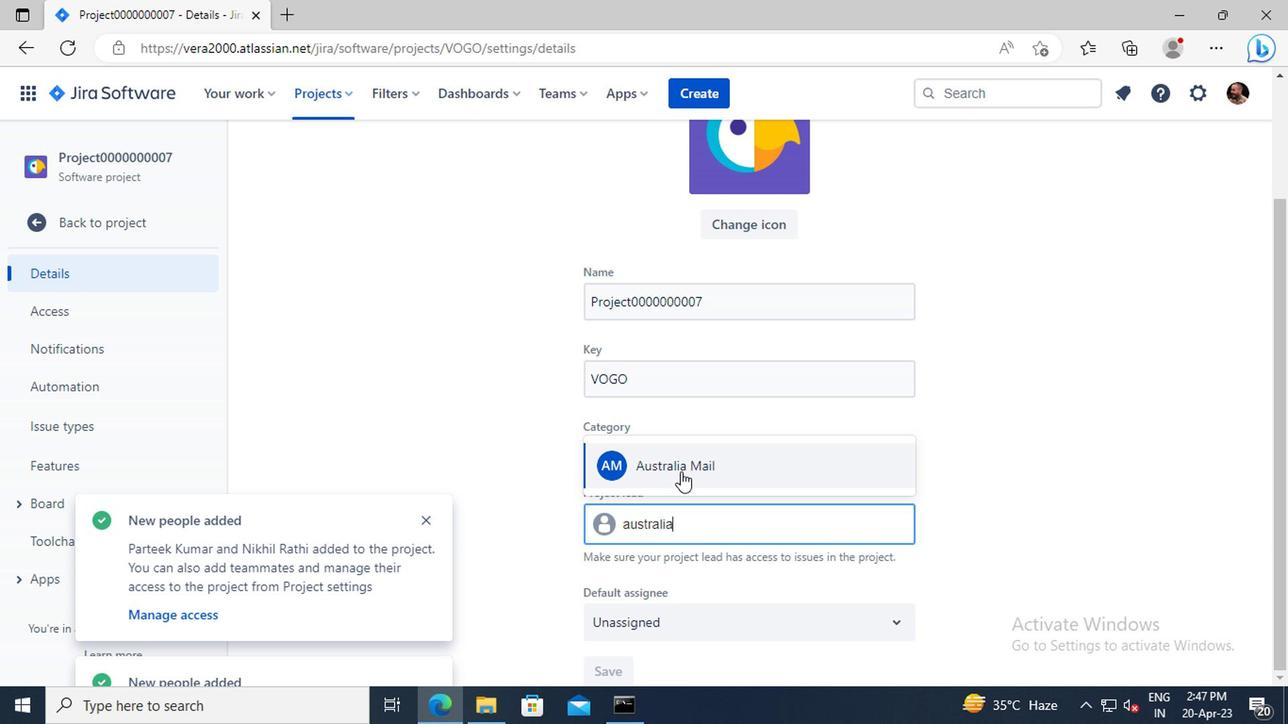 
Action: Mouse pressed left at (676, 469)
Screenshot: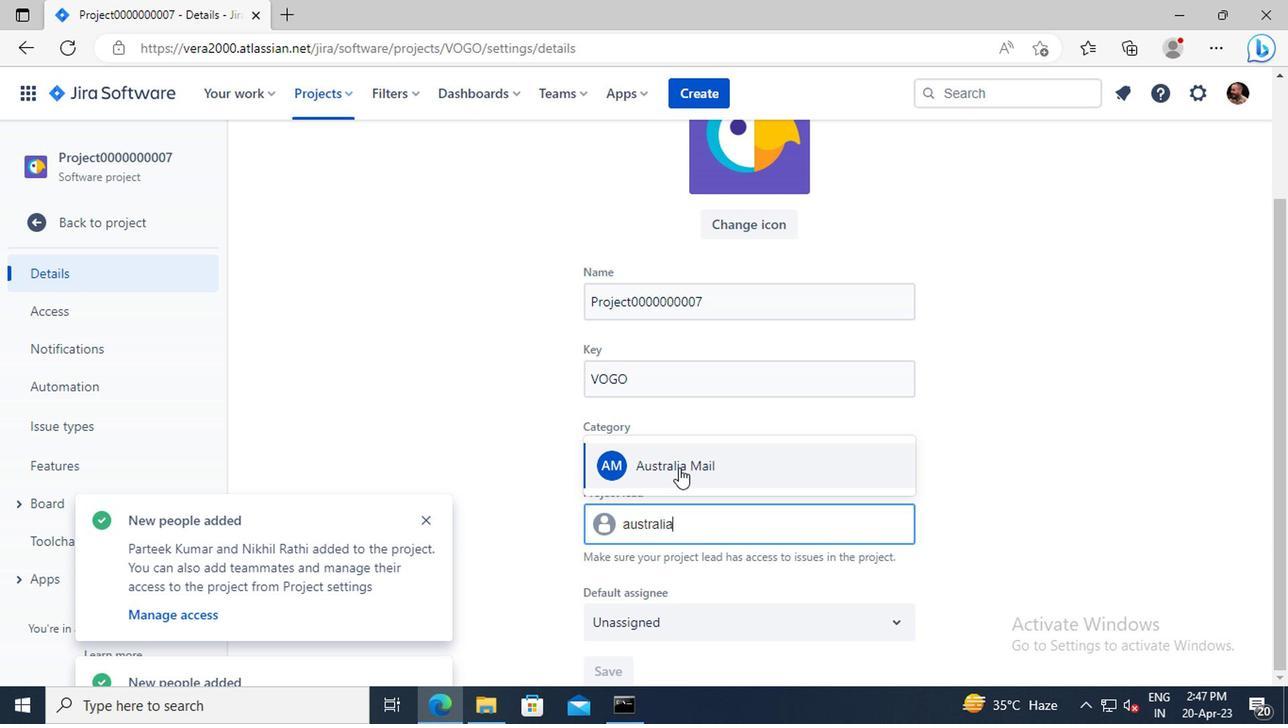
Action: Mouse moved to (622, 667)
Screenshot: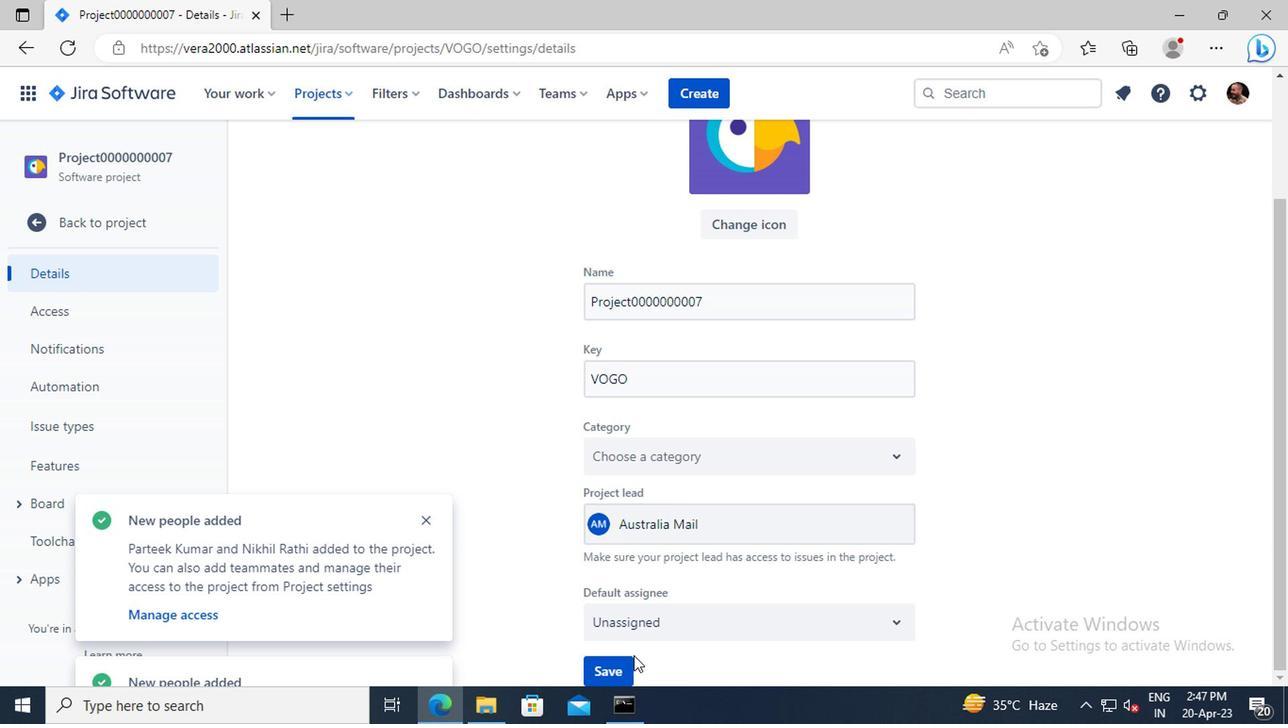 
Action: Mouse pressed left at (622, 667)
Screenshot: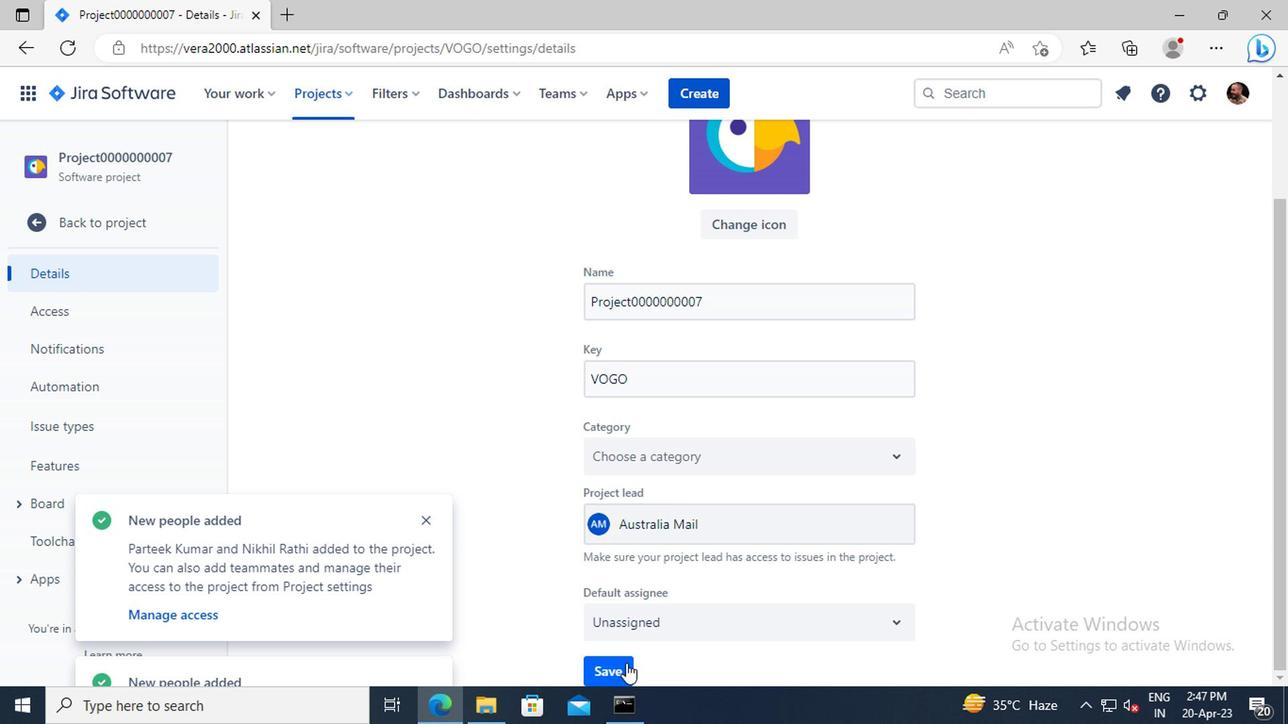 
